 Task: Add Sprouts Grilled Salmon With Bearnaise Sauce to the cart.
Action: Mouse moved to (23, 128)
Screenshot: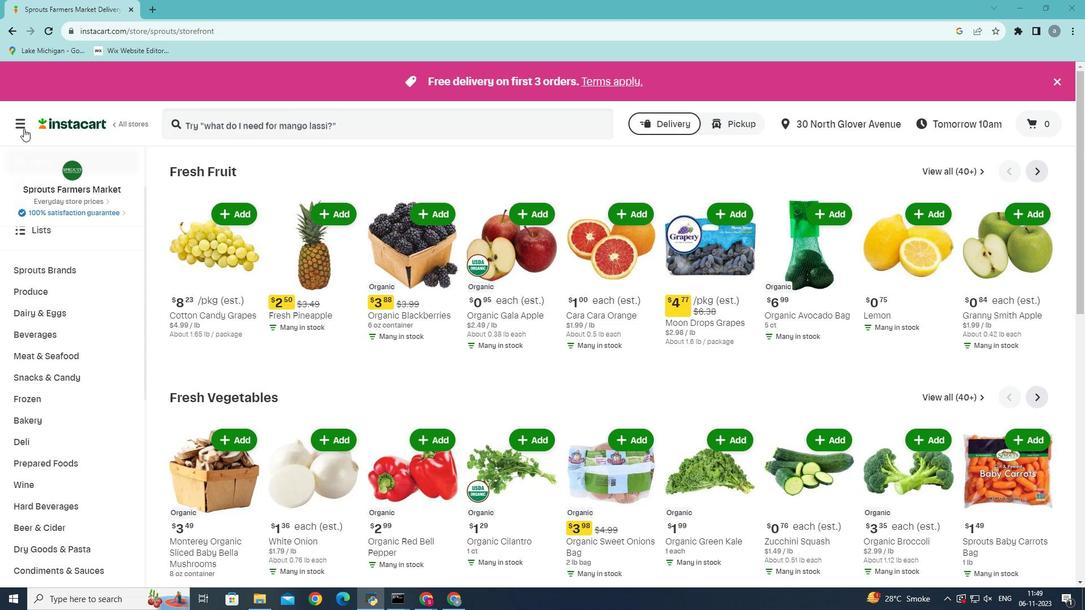 
Action: Mouse pressed left at (23, 128)
Screenshot: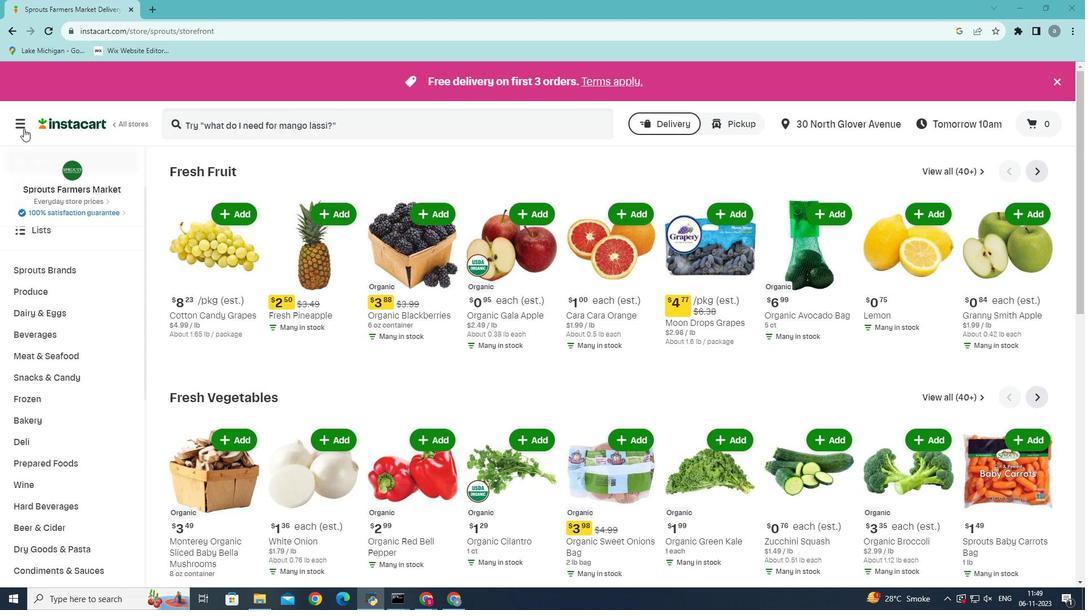 
Action: Mouse moved to (69, 314)
Screenshot: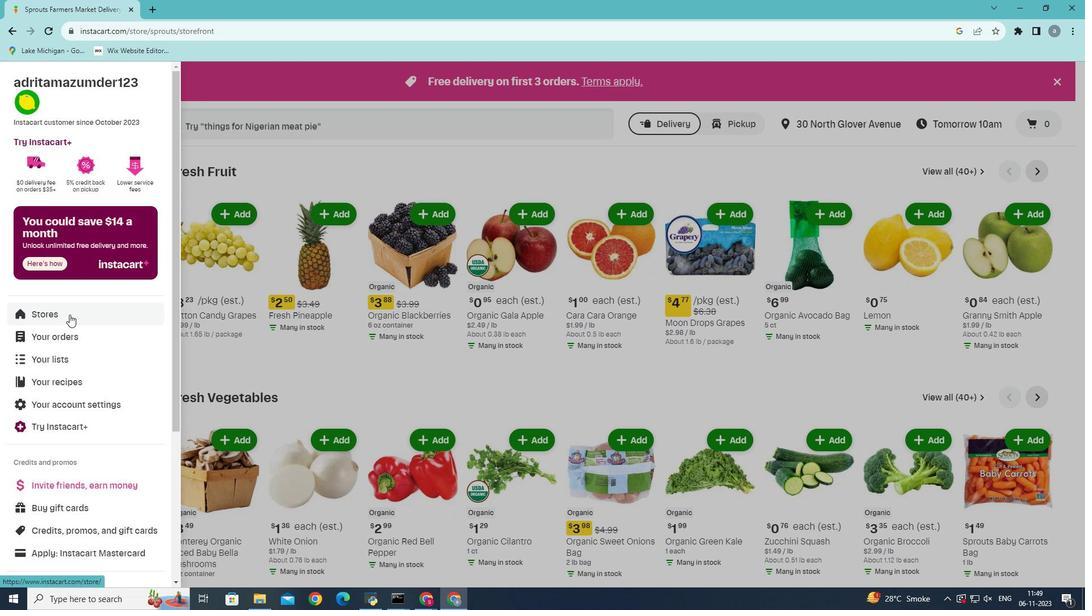 
Action: Mouse pressed left at (69, 314)
Screenshot: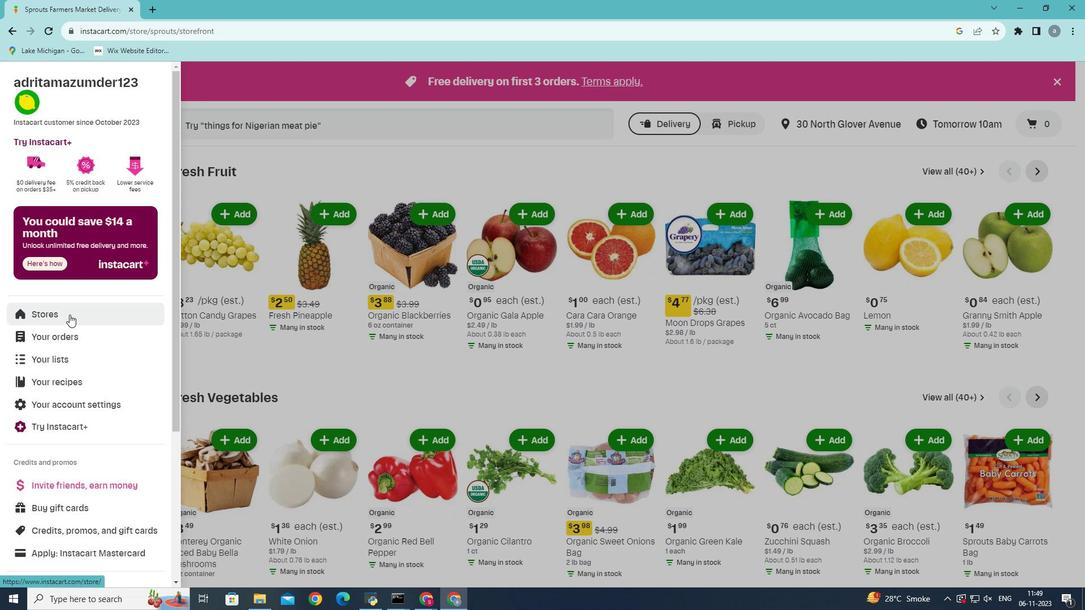 
Action: Mouse moved to (260, 130)
Screenshot: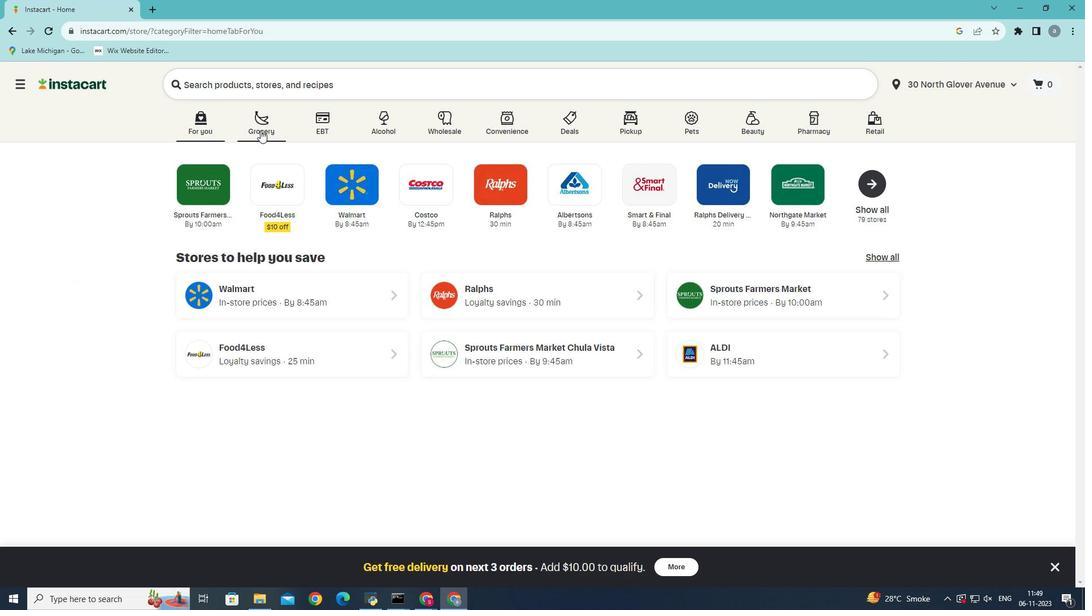 
Action: Mouse pressed left at (260, 130)
Screenshot: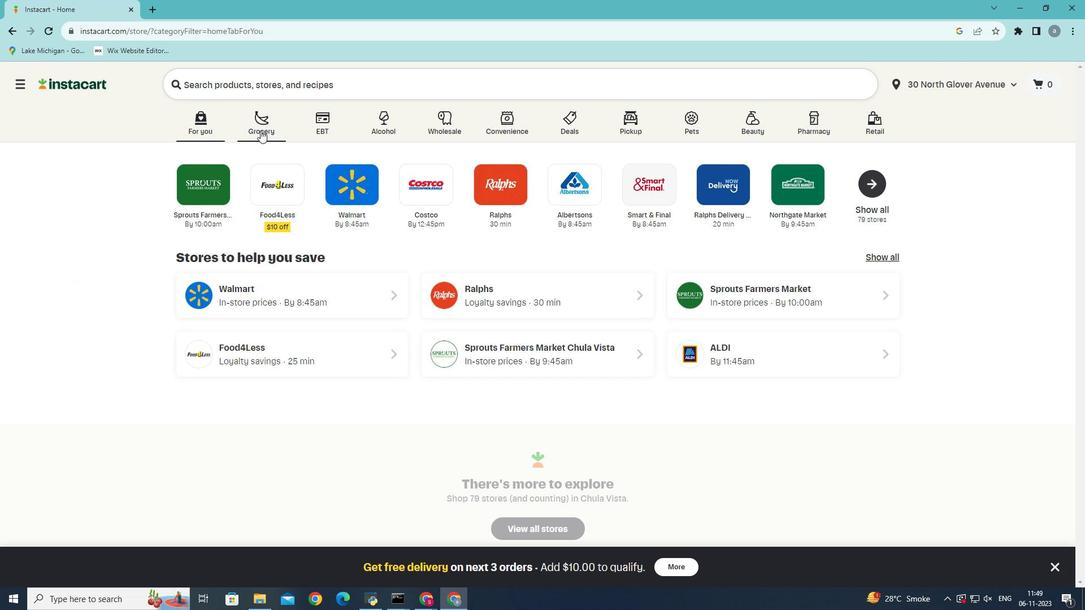 
Action: Mouse moved to (256, 322)
Screenshot: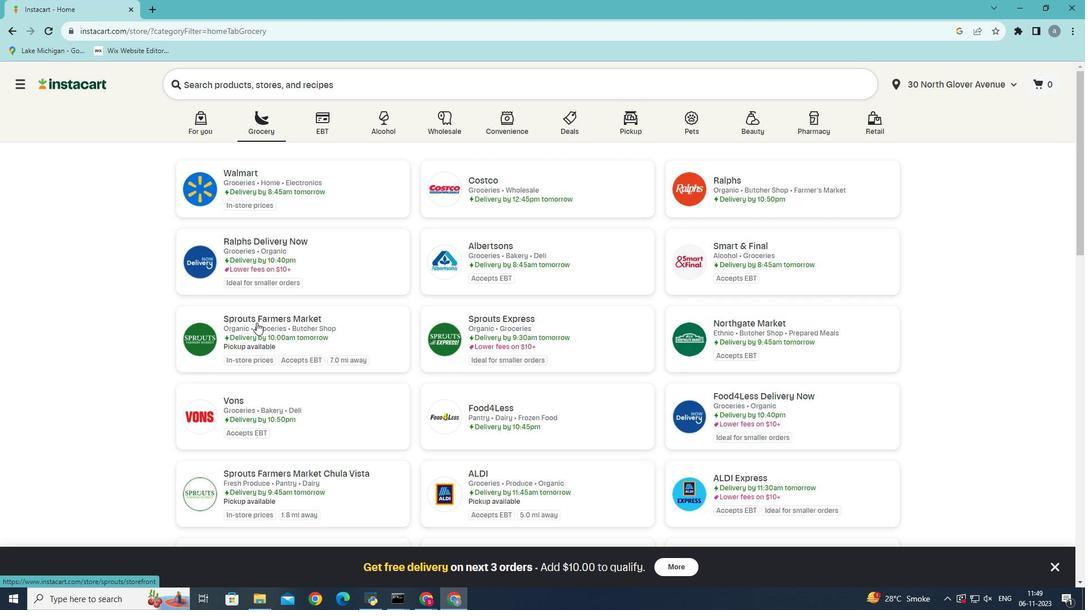 
Action: Mouse pressed left at (256, 322)
Screenshot: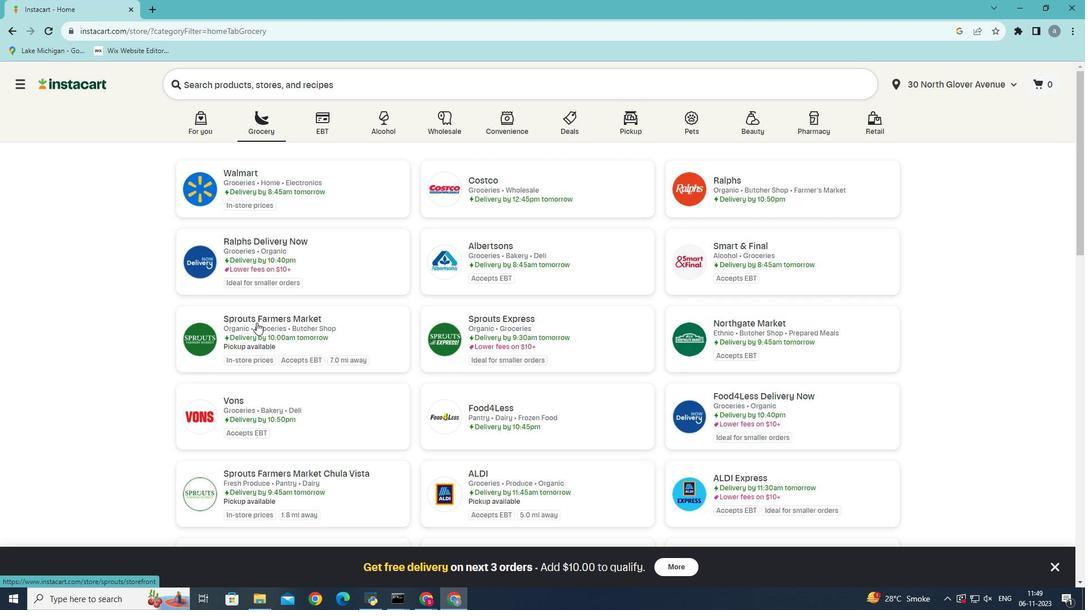 
Action: Mouse moved to (54, 437)
Screenshot: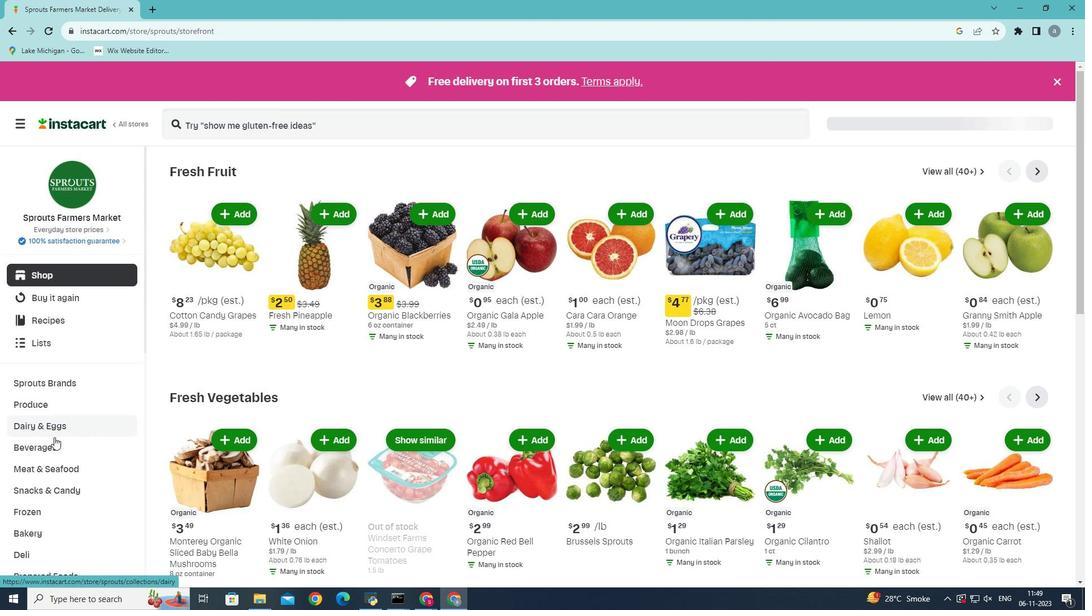 
Action: Mouse scrolled (54, 437) with delta (0, 0)
Screenshot: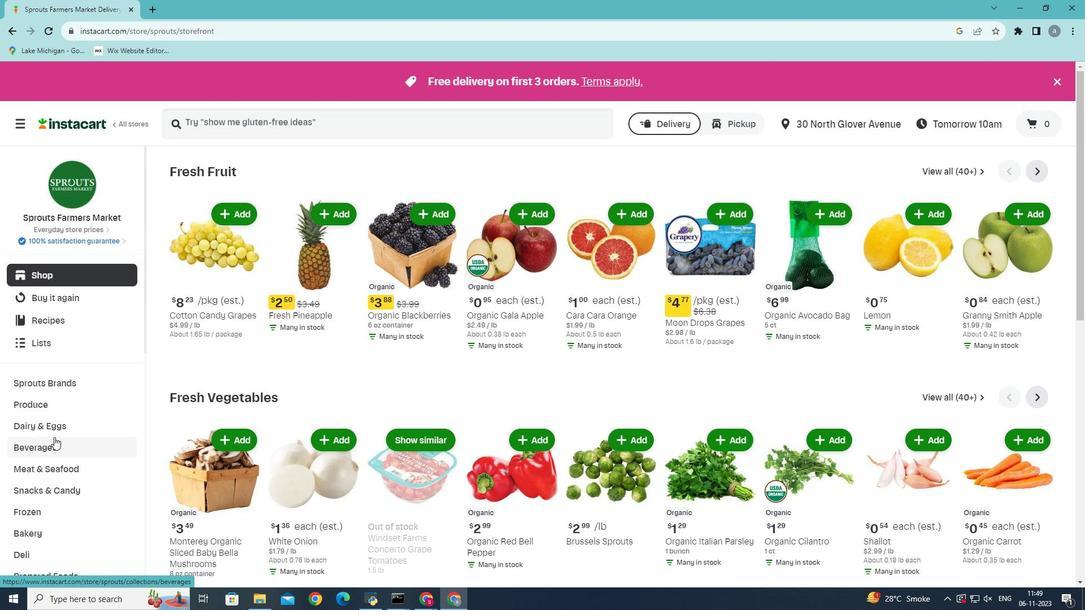 
Action: Mouse scrolled (54, 437) with delta (0, 0)
Screenshot: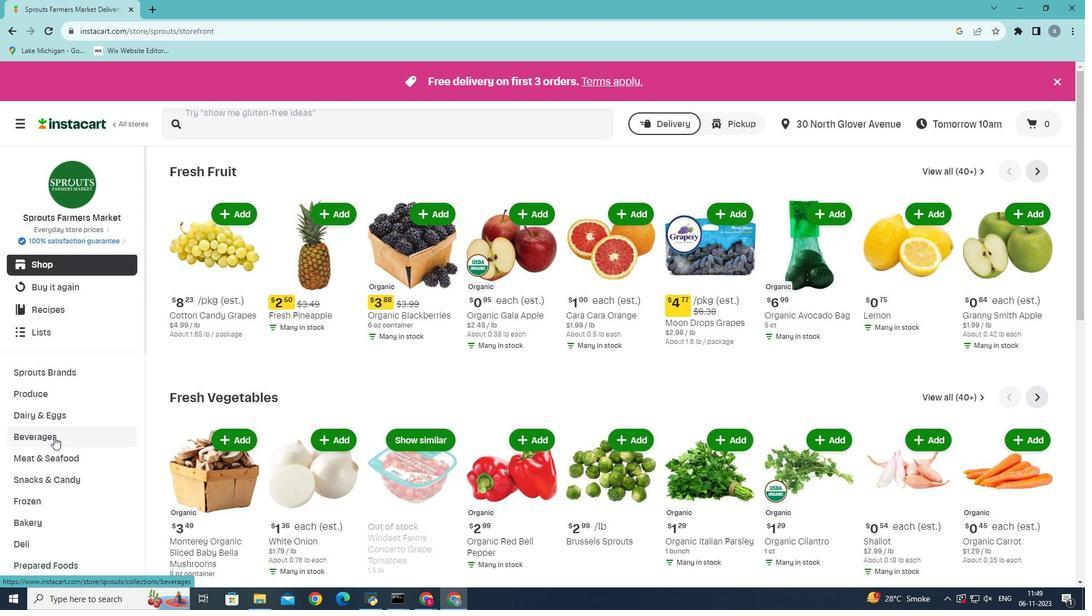 
Action: Mouse scrolled (54, 437) with delta (0, 0)
Screenshot: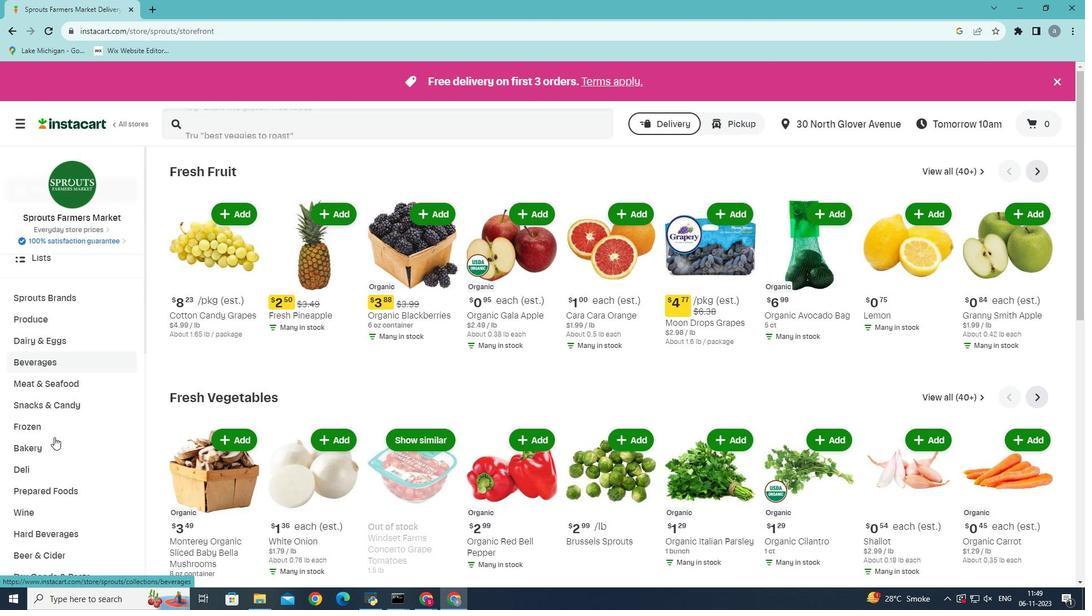 
Action: Mouse moved to (38, 408)
Screenshot: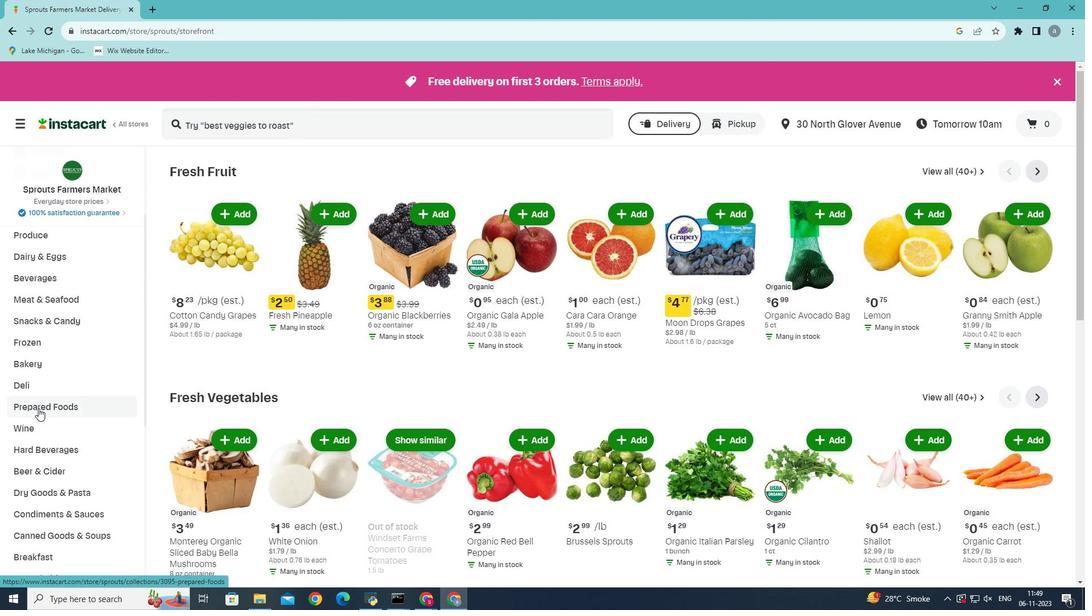 
Action: Mouse pressed left at (38, 408)
Screenshot: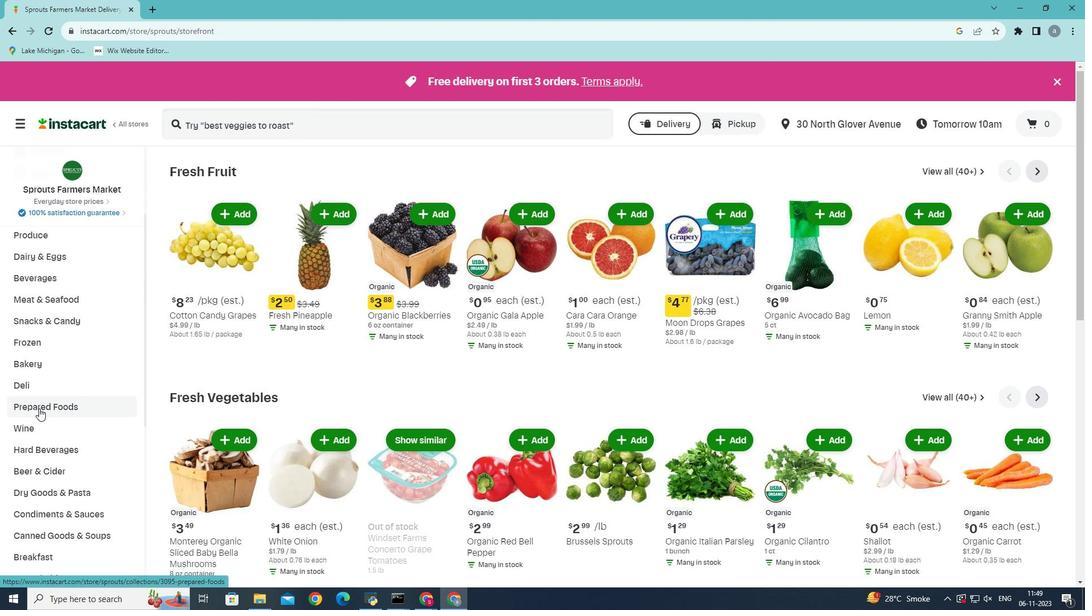 
Action: Mouse moved to (409, 201)
Screenshot: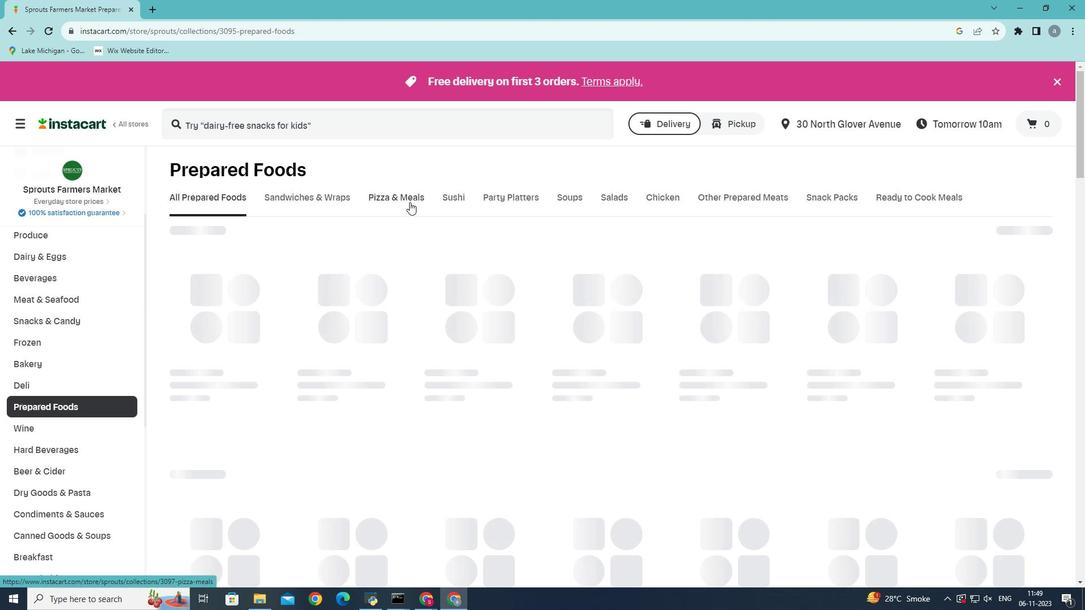 
Action: Mouse pressed left at (409, 201)
Screenshot: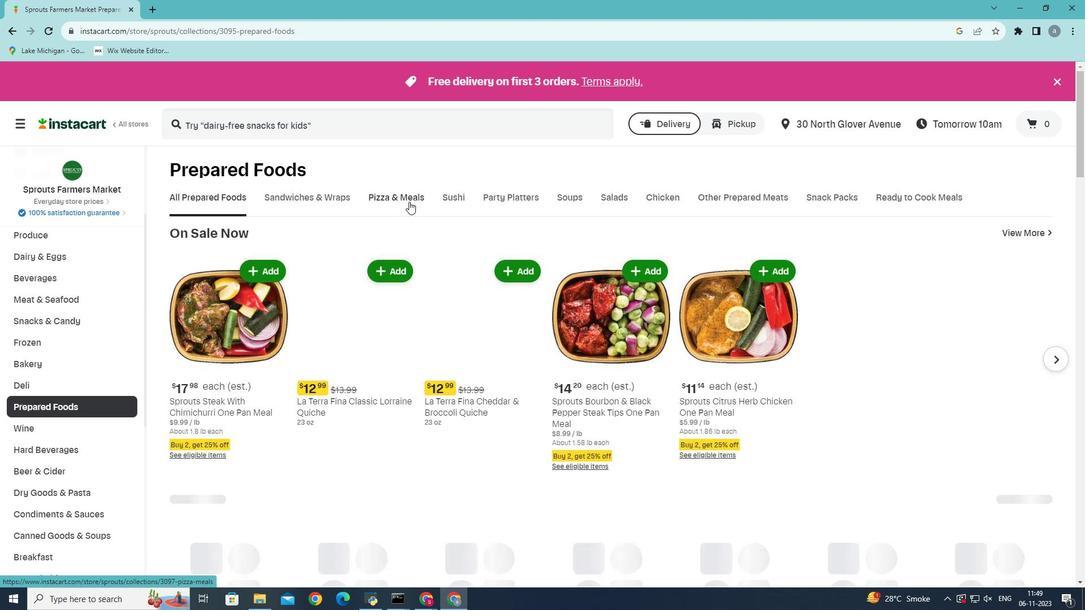 
Action: Mouse moved to (780, 248)
Screenshot: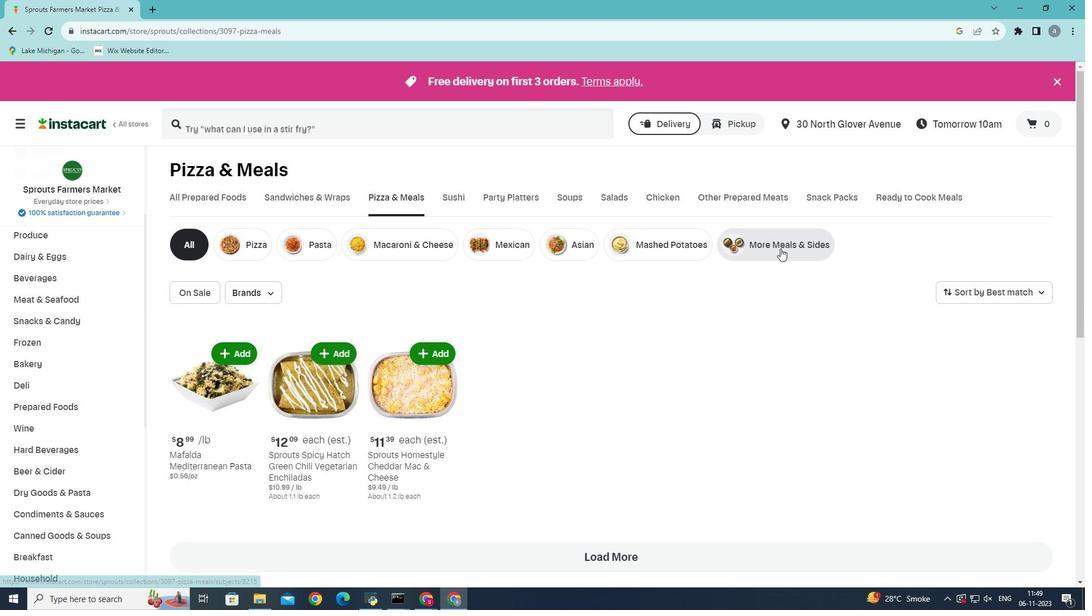 
Action: Mouse pressed left at (780, 248)
Screenshot: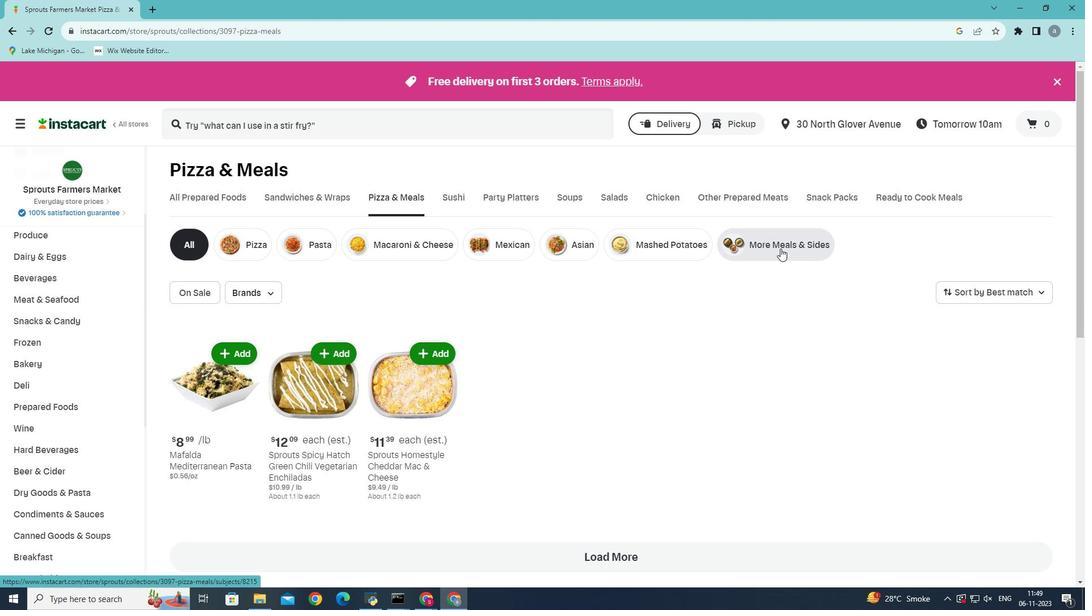 
Action: Mouse moved to (234, 131)
Screenshot: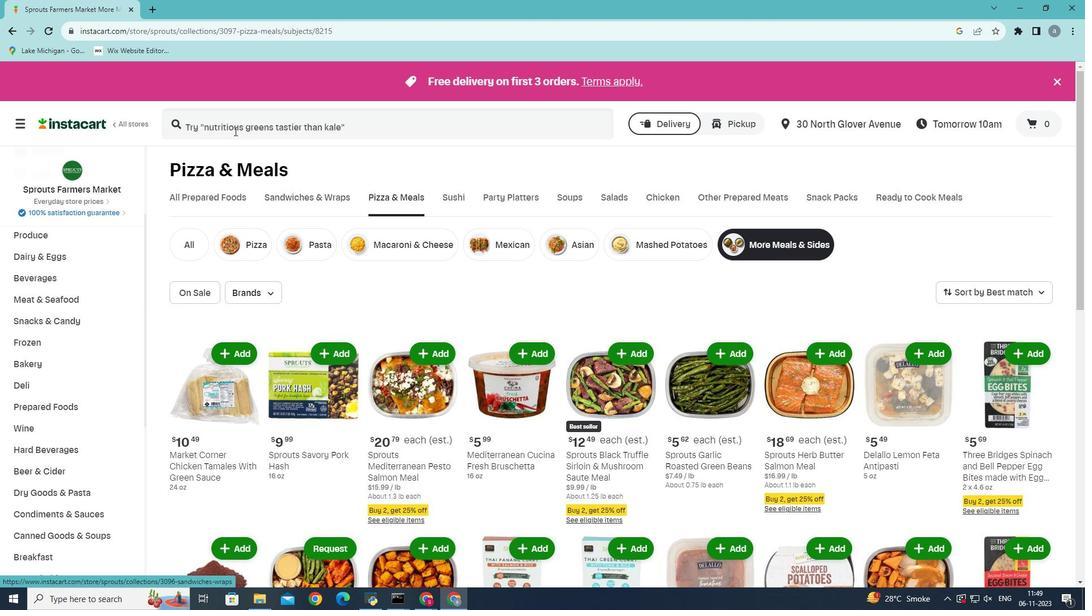 
Action: Mouse pressed left at (234, 131)
Screenshot: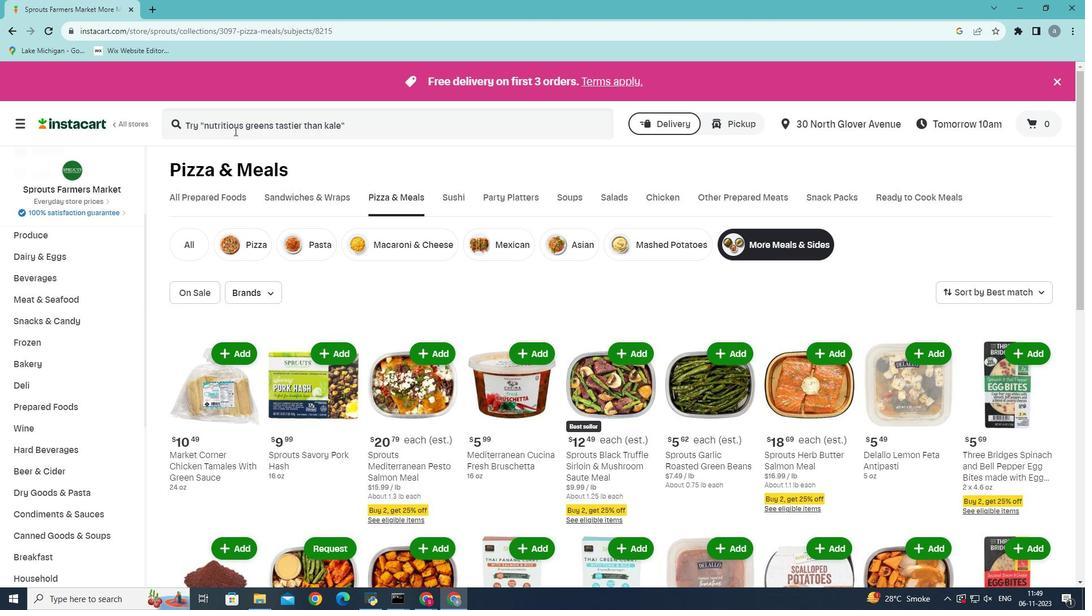 
Action: Key pressed <Key.shift>Sprouts<Key.space>grilled<Key.space>salmon<Key.space>withg<Key.backspace><Key.space><Key.space>bearnaise<Key.space>sauce<Key.enter>
Screenshot: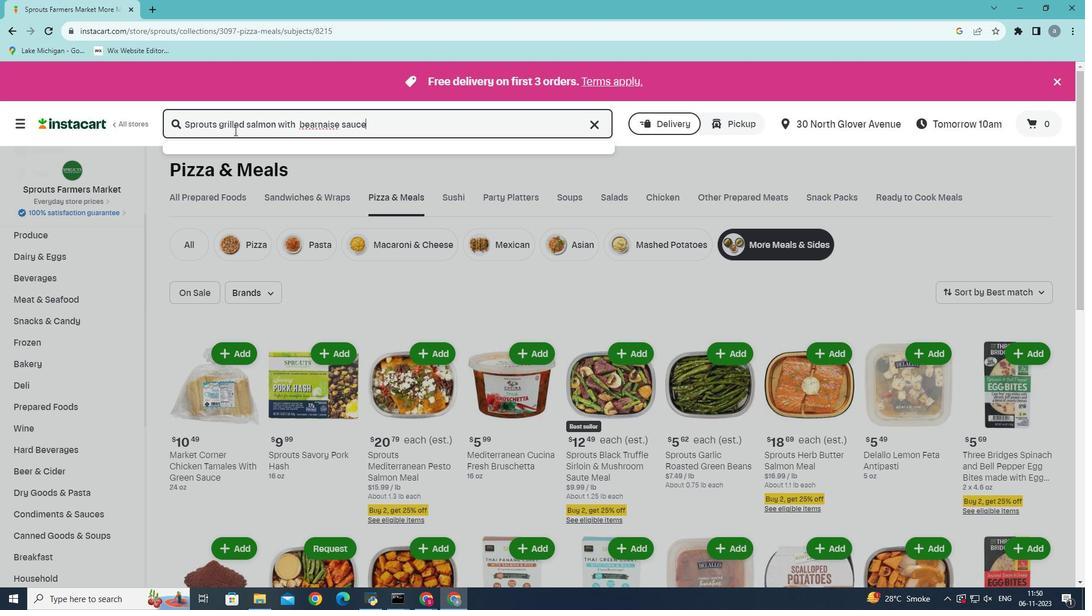 
Action: Mouse moved to (300, 244)
Screenshot: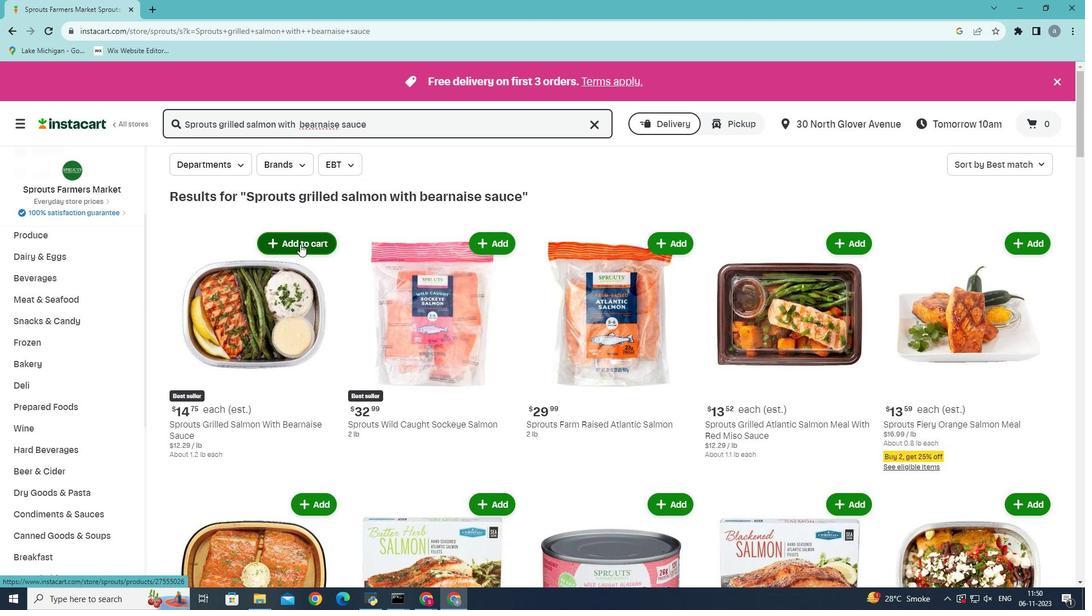 
Action: Mouse pressed left at (300, 244)
Screenshot: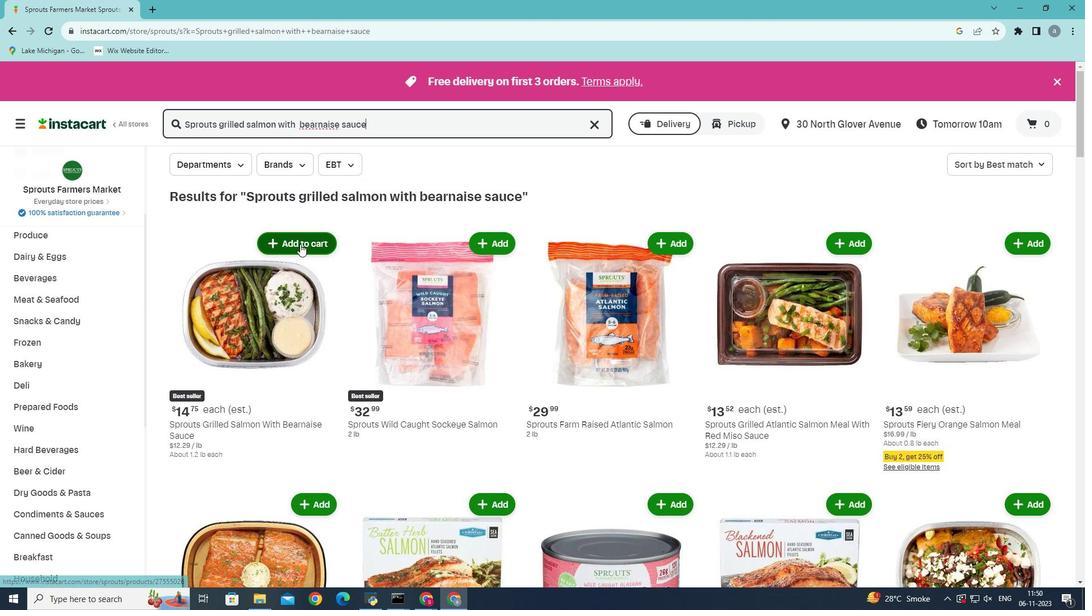 
Action: Mouse moved to (299, 246)
Screenshot: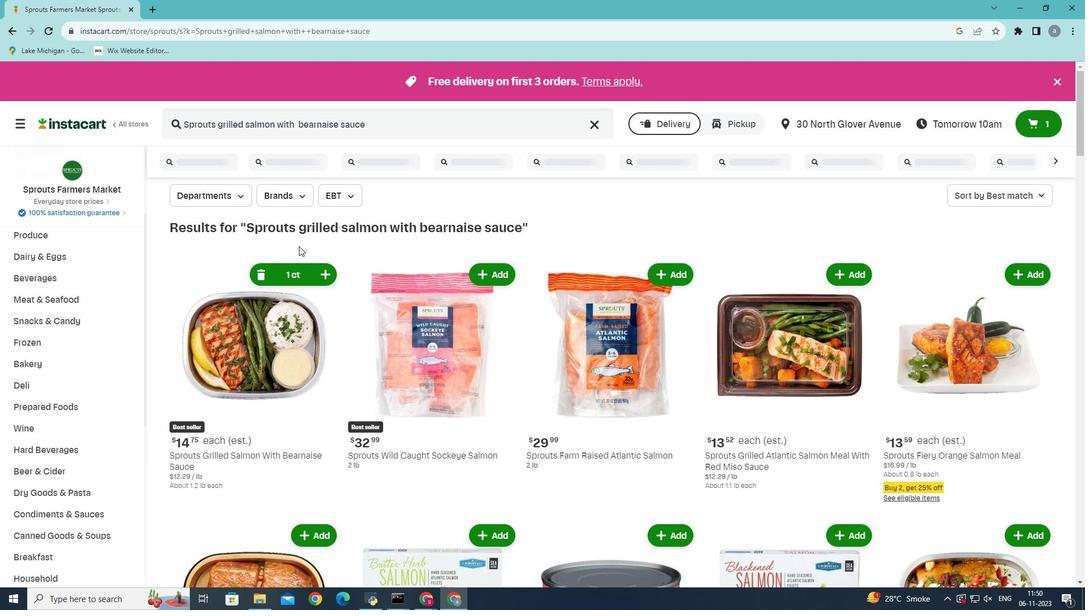 
